 Task: Open a blank google sheet and write heading  Product price data  Add product name:-  ' TOMS Shoe, UGG  Shoe, Wolverine Shoe, Z-Coil Shoe, Adidas shoe, Gucci T-shirt, Louis Vuitton bag, Zara Shirt, H&M jeans, Chanel perfume. ' in May Last week sales are  5000 to 5050. product price in between:-  5000 to 10000. Save page auditingSalesSummary
Action: Mouse moved to (921, 66)
Screenshot: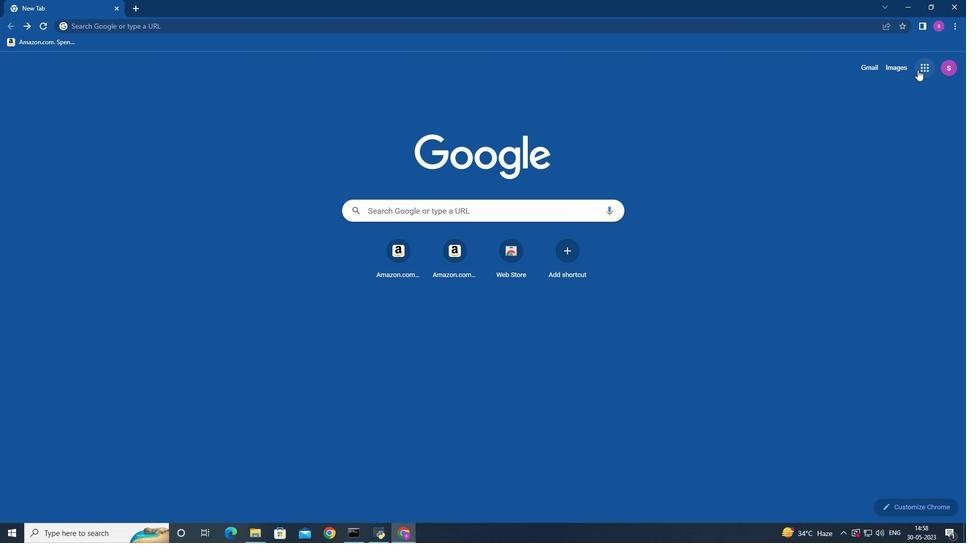 
Action: Mouse pressed left at (921, 66)
Screenshot: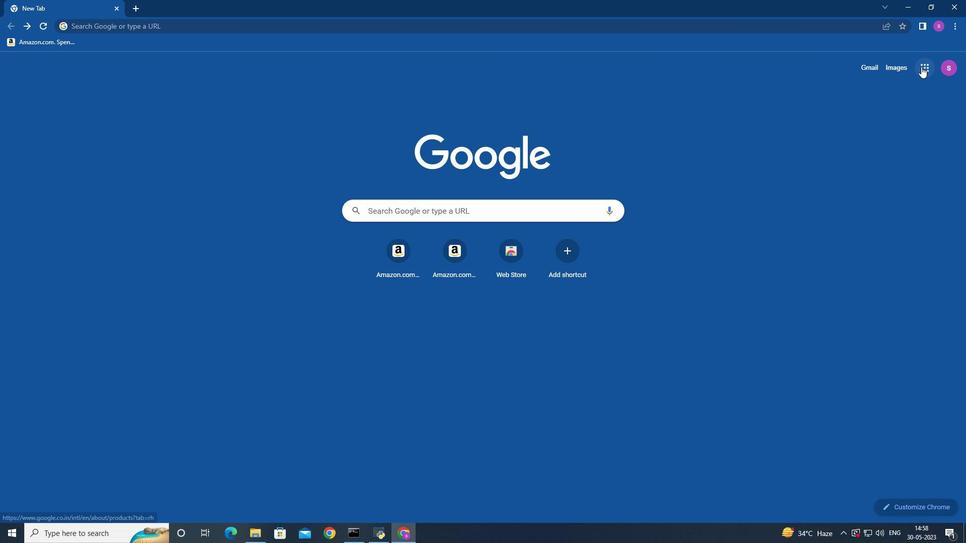 
Action: Mouse moved to (904, 150)
Screenshot: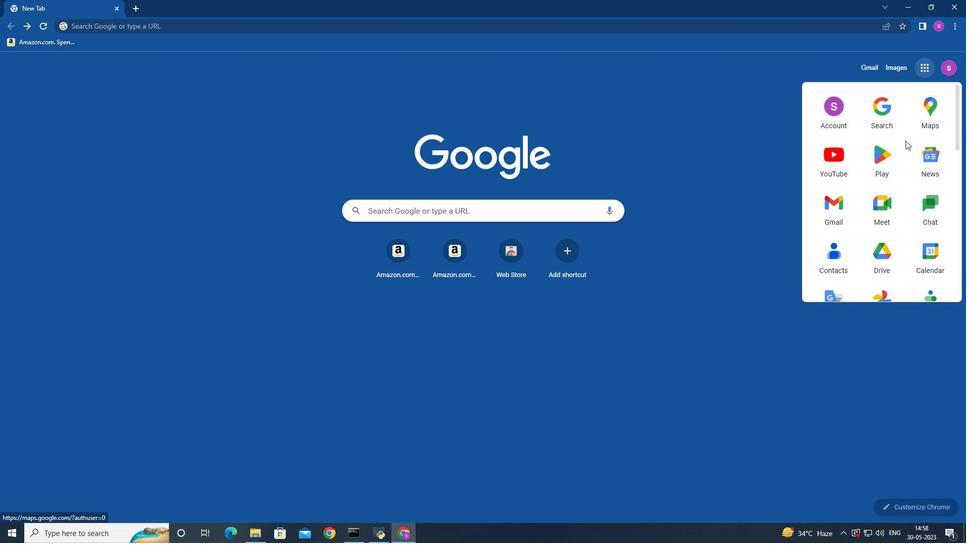 
Action: Mouse scrolled (904, 150) with delta (0, 0)
Screenshot: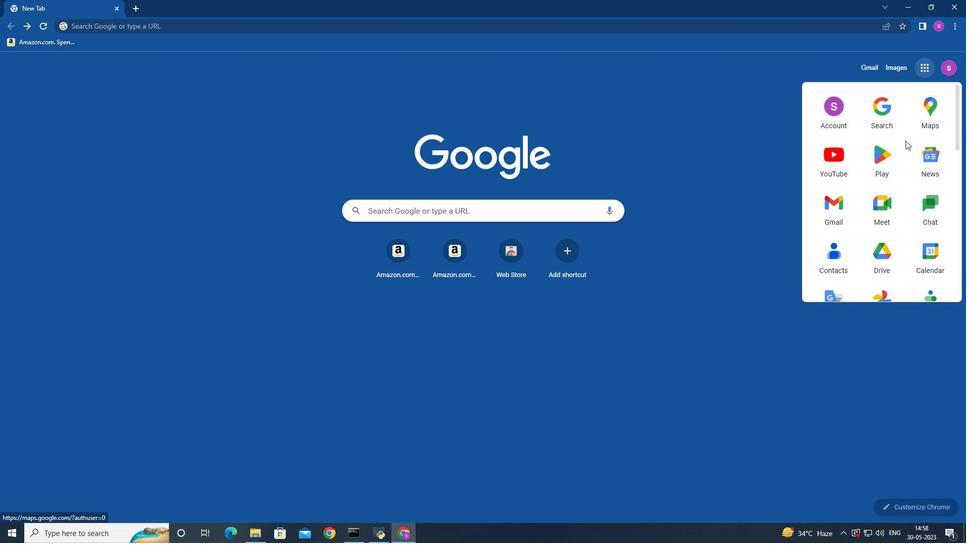 
Action: Mouse moved to (904, 151)
Screenshot: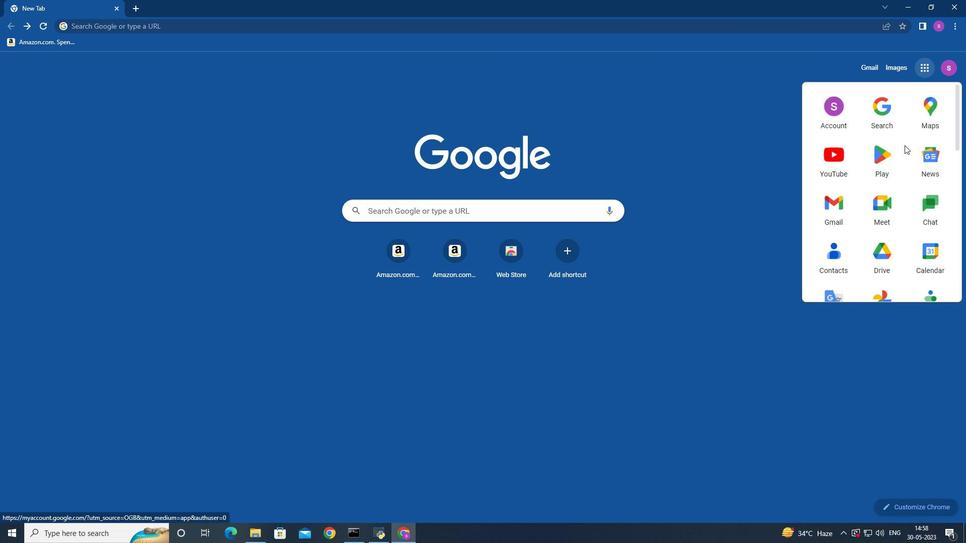 
Action: Mouse scrolled (904, 150) with delta (0, 0)
Screenshot: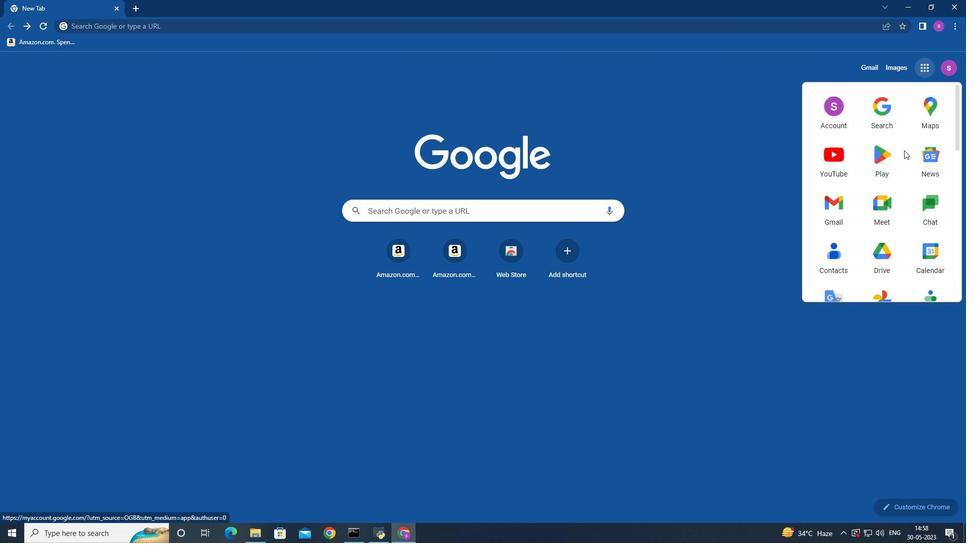 
Action: Mouse moved to (904, 150)
Screenshot: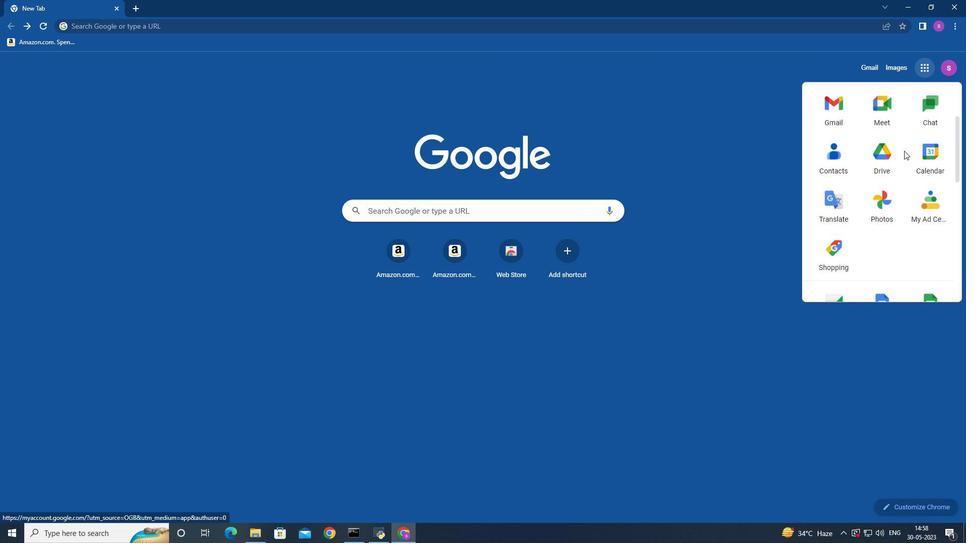
Action: Mouse scrolled (904, 150) with delta (0, 0)
Screenshot: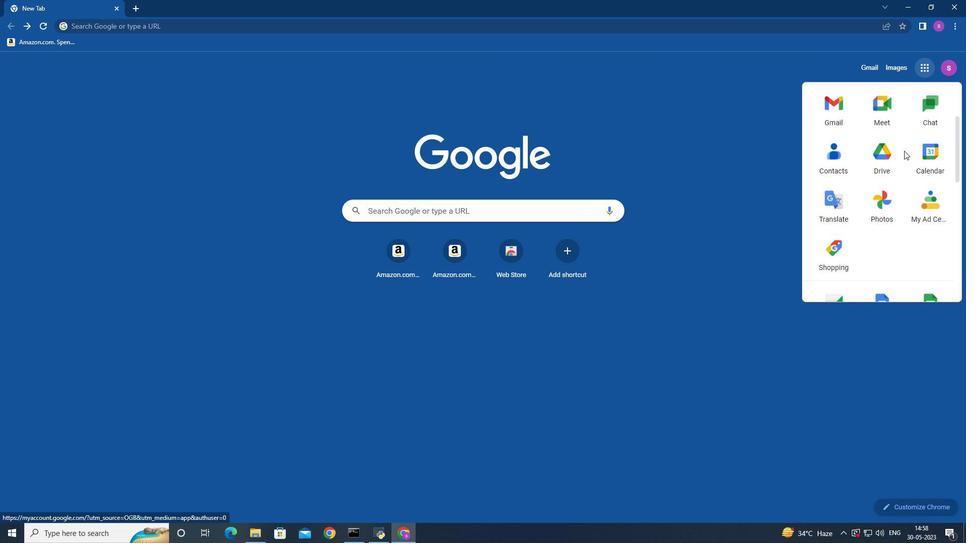 
Action: Mouse moved to (904, 150)
Screenshot: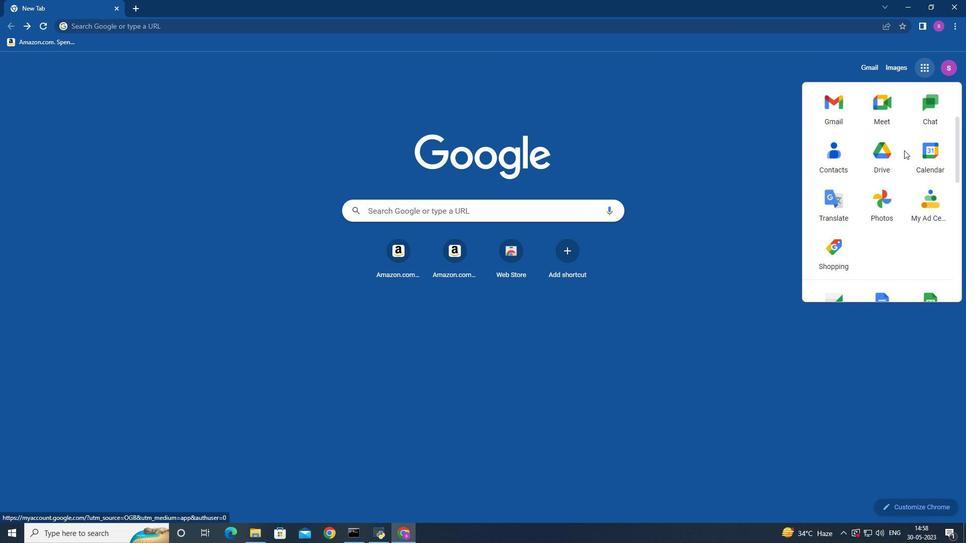 
Action: Mouse scrolled (904, 149) with delta (0, 0)
Screenshot: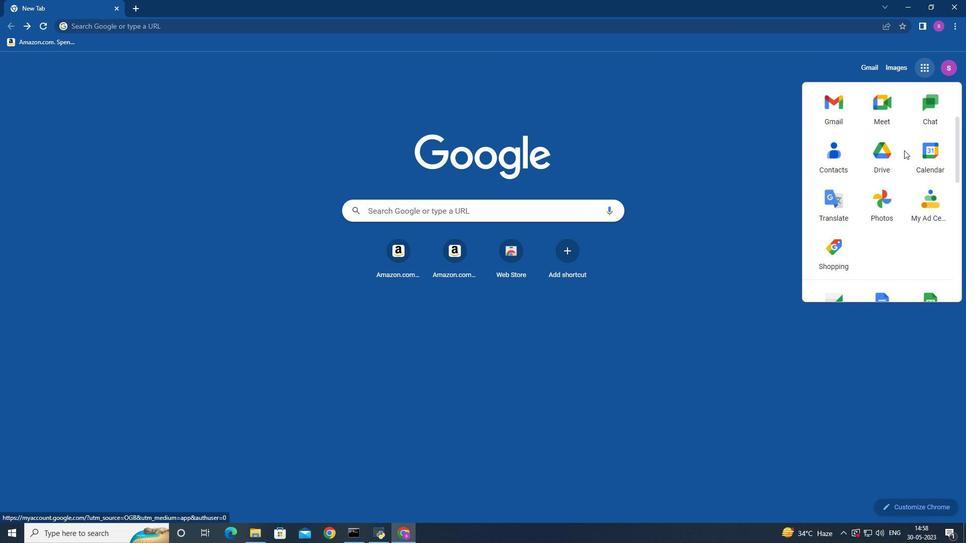 
Action: Mouse moved to (933, 199)
Screenshot: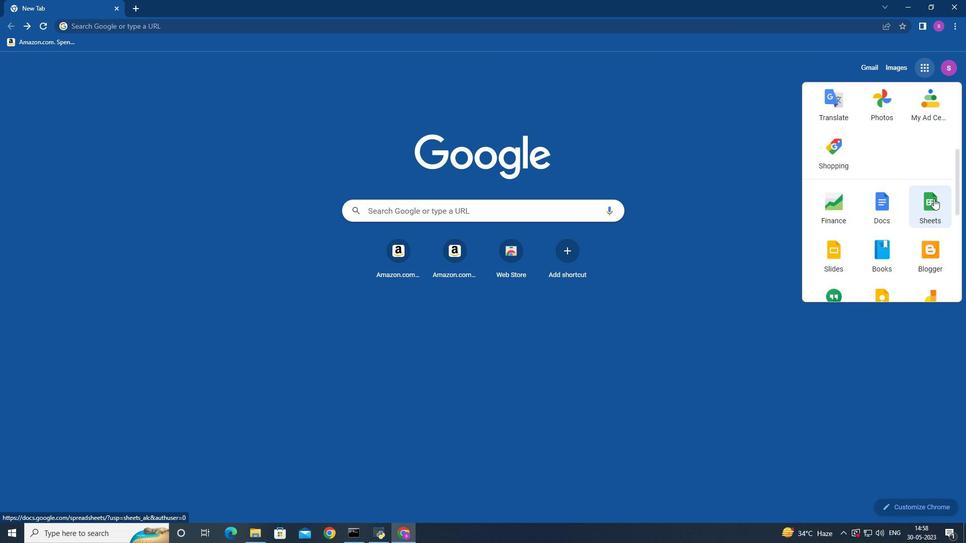 
Action: Mouse pressed left at (933, 199)
Screenshot: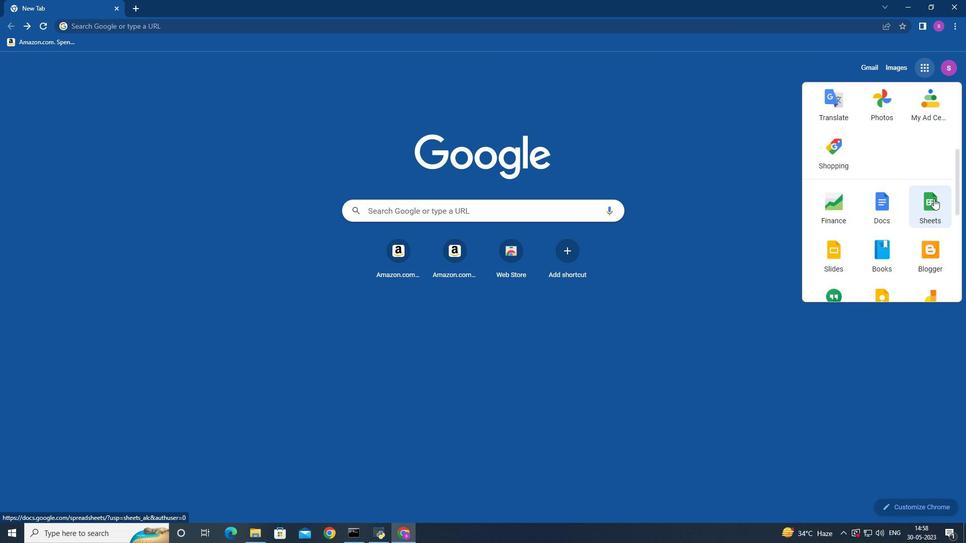
Action: Mouse moved to (229, 133)
Screenshot: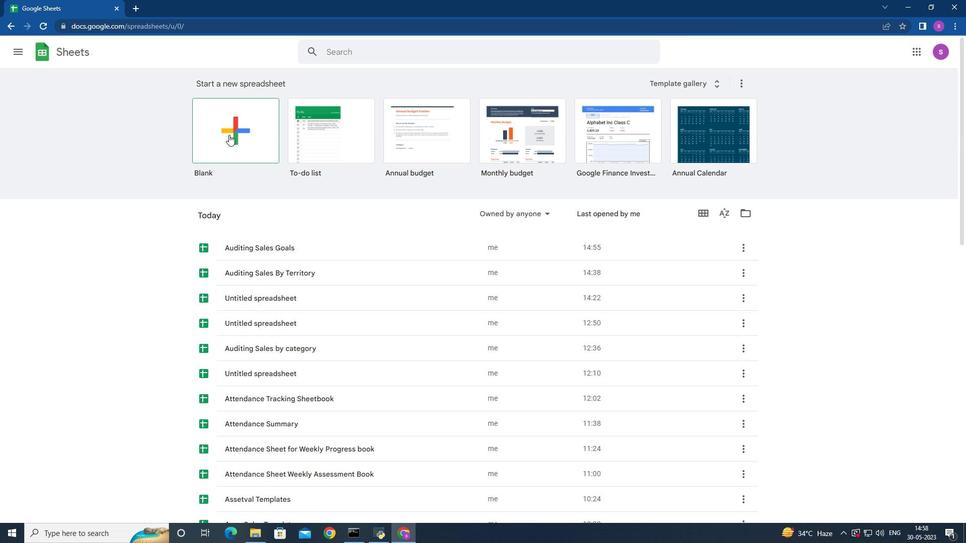 
Action: Mouse pressed left at (229, 133)
Screenshot: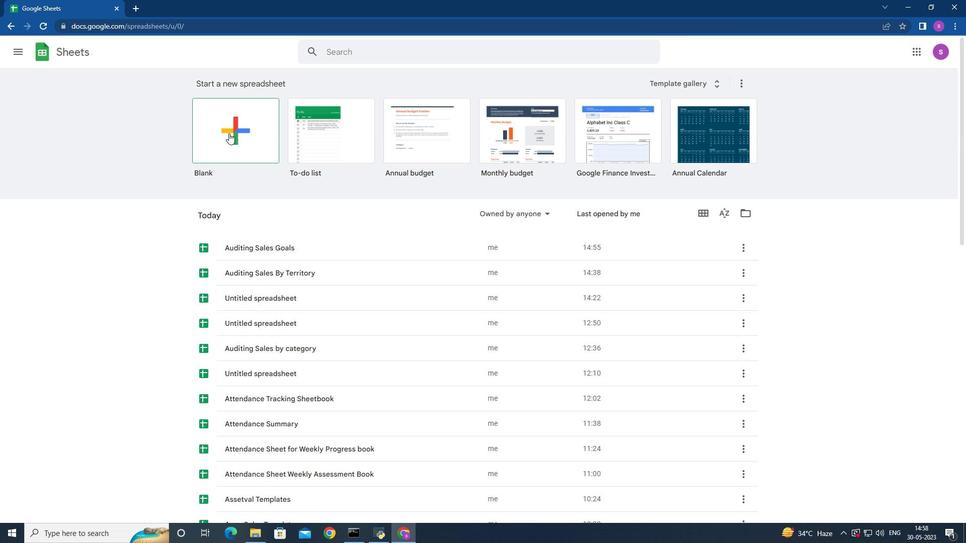 
Action: Mouse moved to (352, 132)
Screenshot: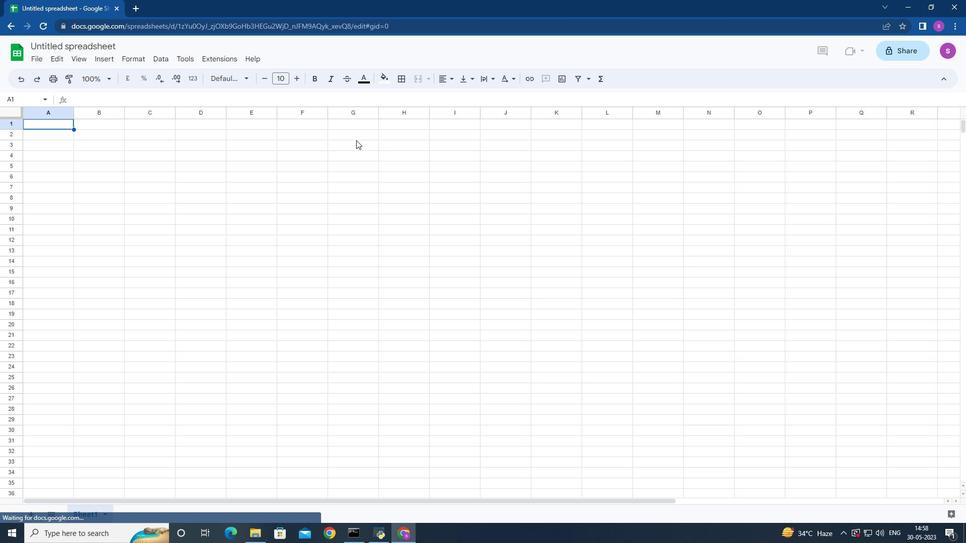 
Action: Mouse pressed left at (352, 132)
Screenshot: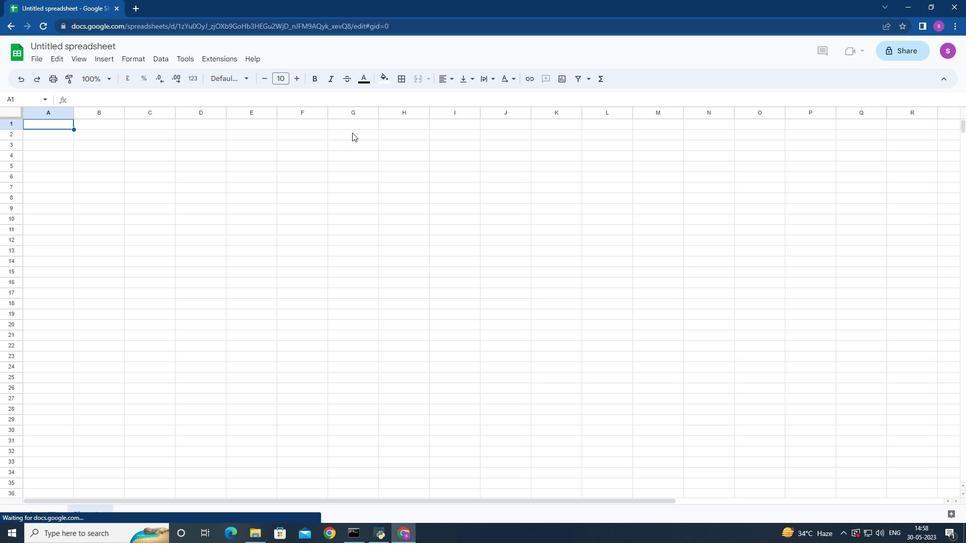 
Action: Mouse moved to (352, 132)
Screenshot: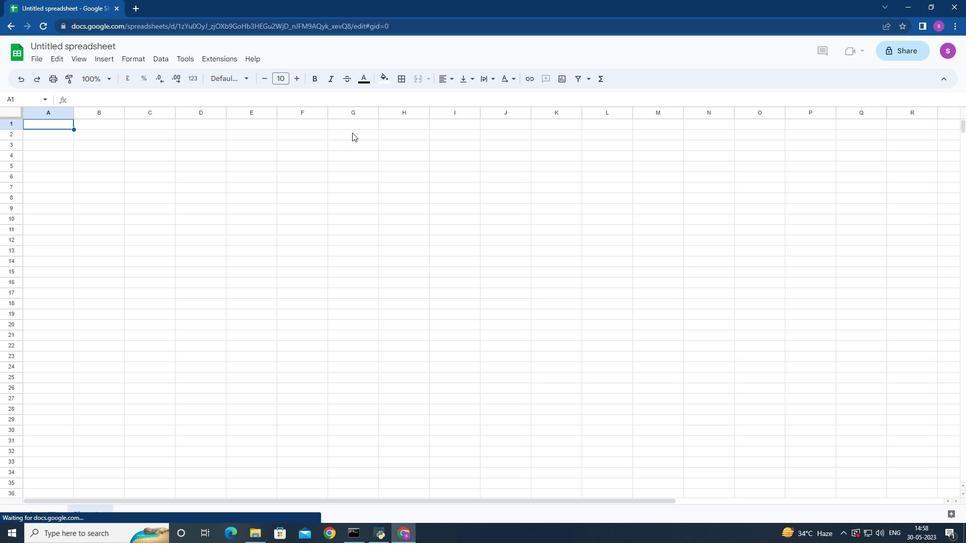 
Action: Key pressed <Key.shift>Product<Key.space><Key.shift>Price<Key.space>data<Key.down><Key.left><Key.left><Key.down>
Screenshot: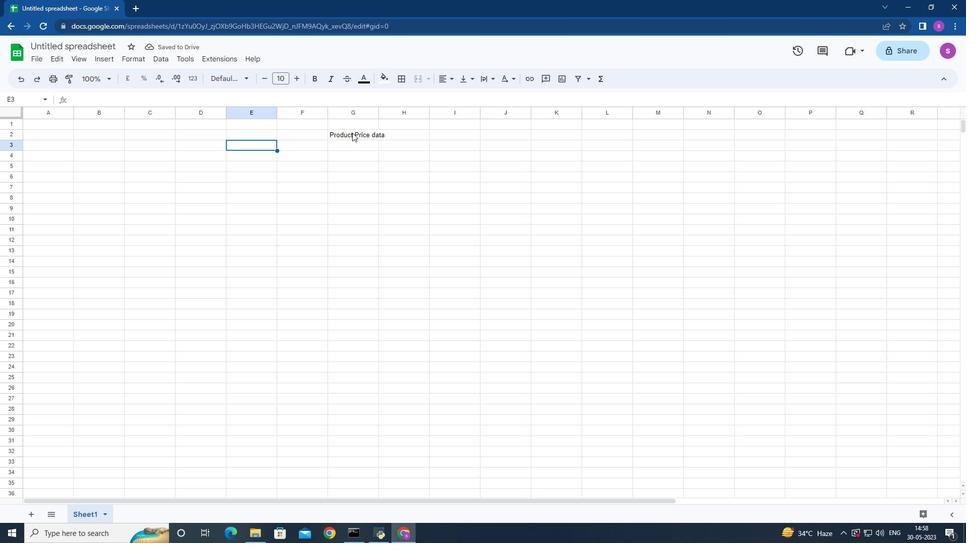 
Action: Mouse moved to (228, 167)
Screenshot: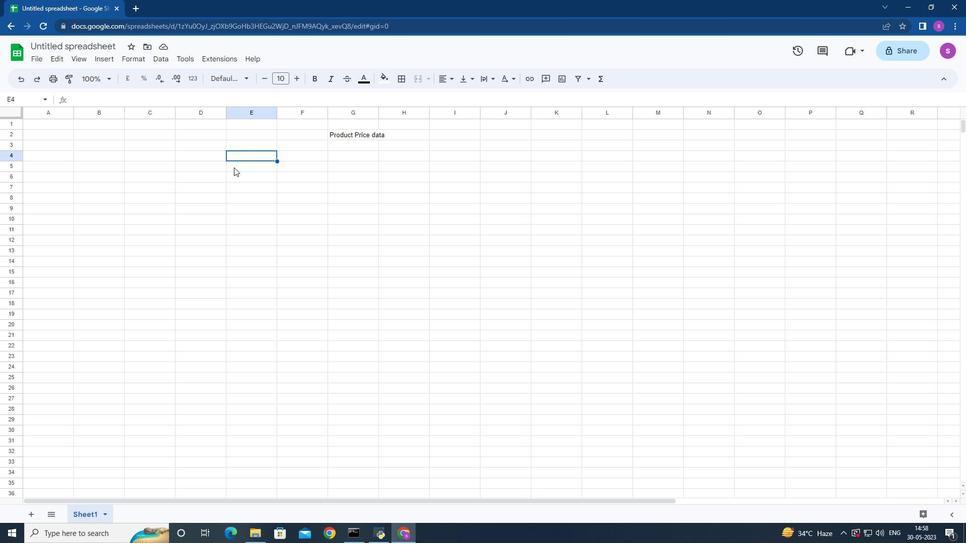 
Action: Key pressed <Key.shift>Product<Key.space>name<Key.down><Key.shift>TOMS<Key.space><Key.shift>S<Key.backspace>shoe<Key.down>
Screenshot: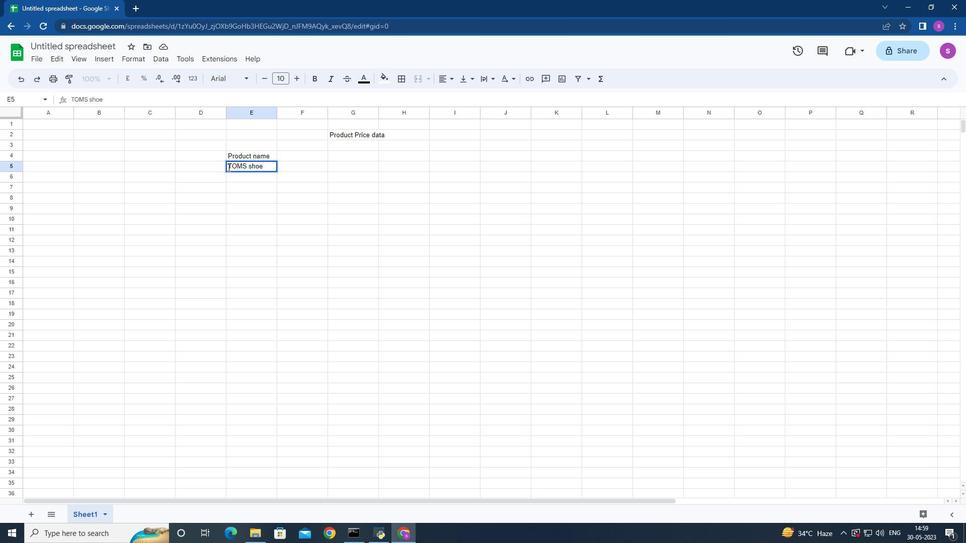 
Action: Mouse moved to (336, 212)
Screenshot: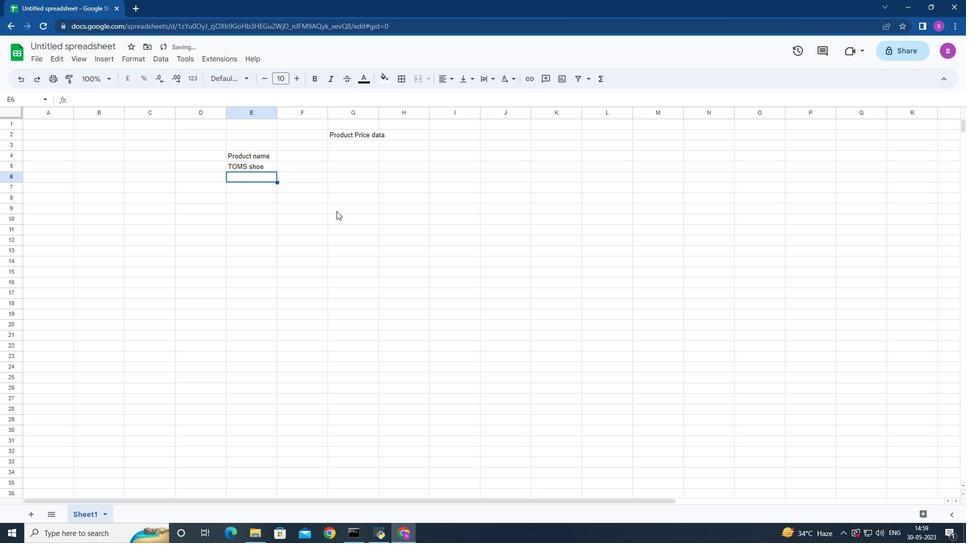 
Action: Key pressed <Key.shift>UGG<Key.space>shoe<Key.down><Key.shift>Wolverine<Key.space>shoe<Key.down><Key.shift>Z-<Key.shift>Coil<Key.space>shoe<Key.down><Key.shift>Adidas<Key.space>shoe<Key.down><Key.shift><Key.shift><Key.shift><Key.shift><Key.shift><Key.shift><Key.shift>Guccu<Key.backspace>i<Key.space><Key.shift>T-shirt<Key.down><Key.shift>Louis<Key.space><Key.shift>Vuitton<Key.space>bag<Key.down><Key.shift>Zara<Key.space><Key.shift>Shirt<Key.down><Key.shift>H&M<Key.space>jeans<Key.down><Key.shift>Chanel<Key.space><Key.shift>P<Key.backspace>perfume<Key.down><Key.right><Key.up><Key.up><Key.up><Key.up><Key.up><Key.up><Key.up><Key.up><Key.up><Key.up>
Screenshot: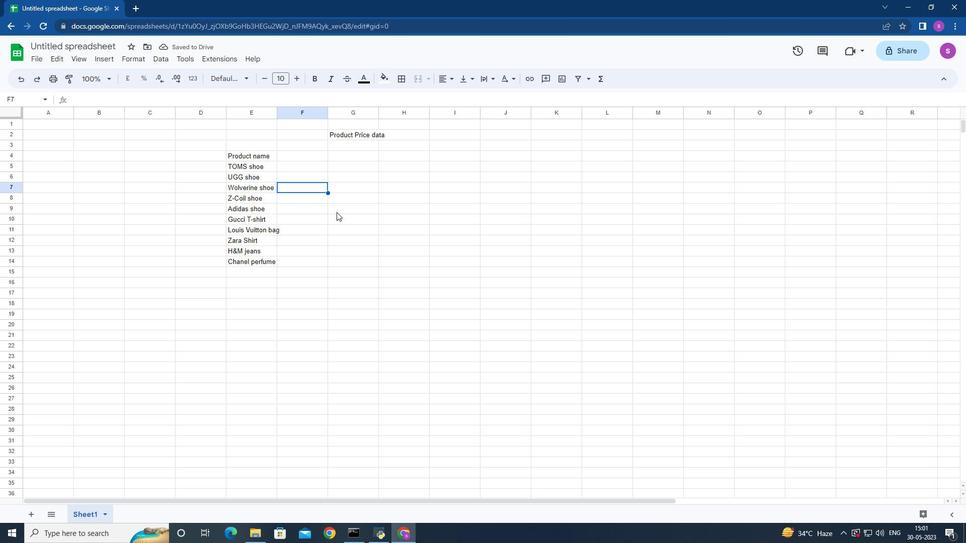 
Action: Mouse moved to (311, 178)
Screenshot: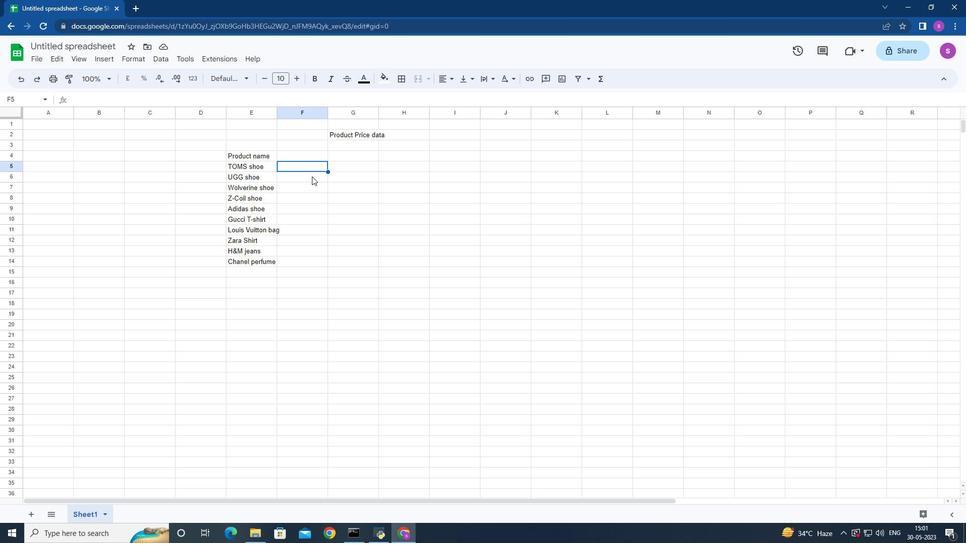 
Action: Key pressed <Key.shift>May<Key.space>sales<Key.down>
Screenshot: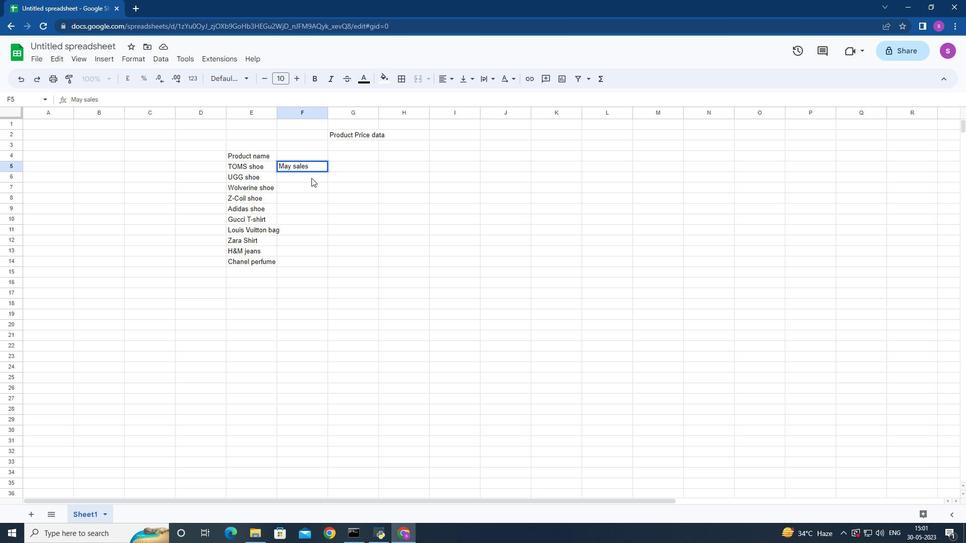 
Action: Mouse moved to (339, 289)
Screenshot: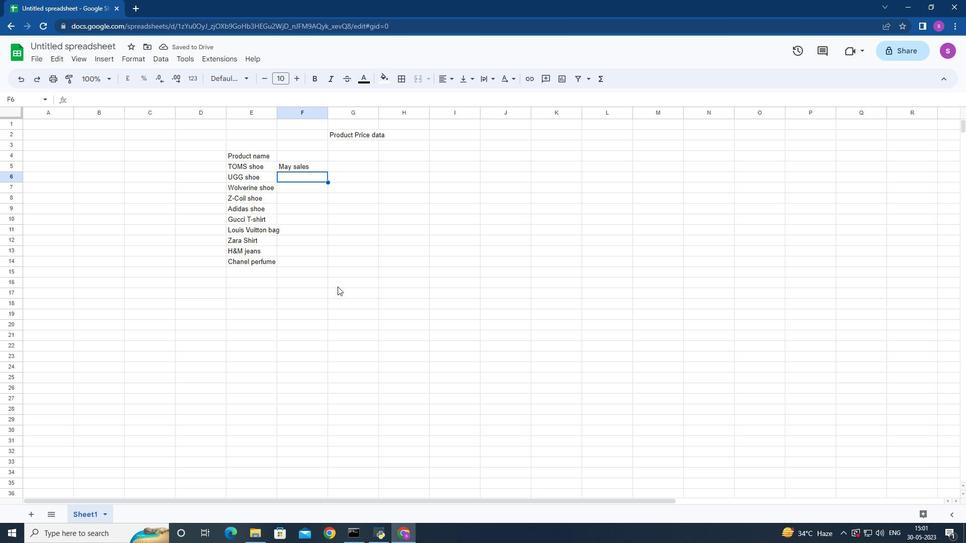 
Action: Key pressed 5000<Key.down>5001<Key.down>5002<Key.down>5005<Key.down>5006<Key.down>5010<Key.down>
Screenshot: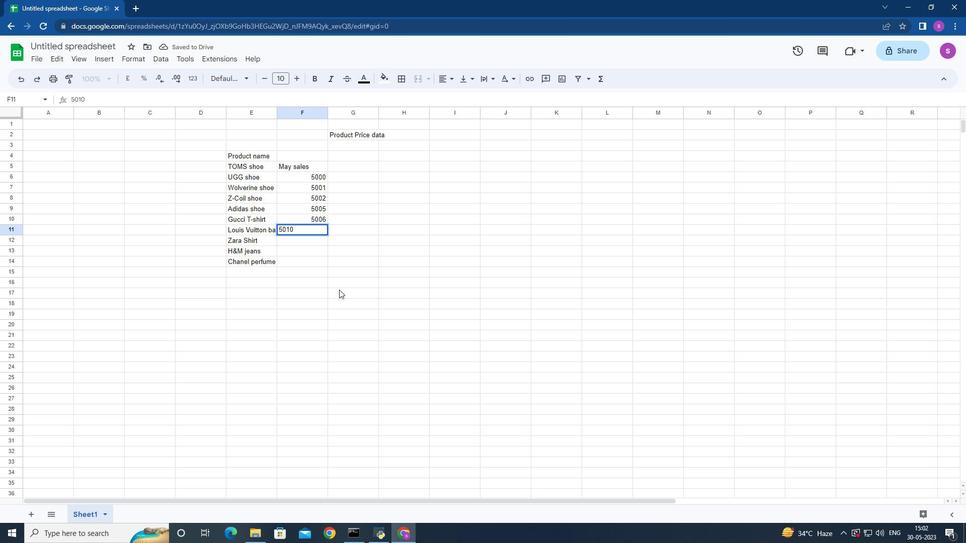 
Action: Mouse moved to (278, 113)
Screenshot: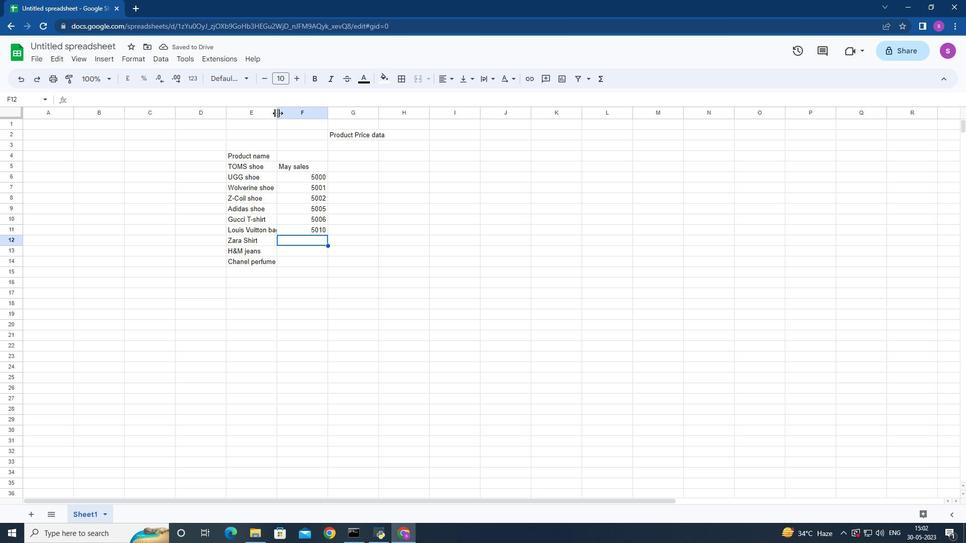 
Action: Mouse pressed left at (278, 113)
Screenshot: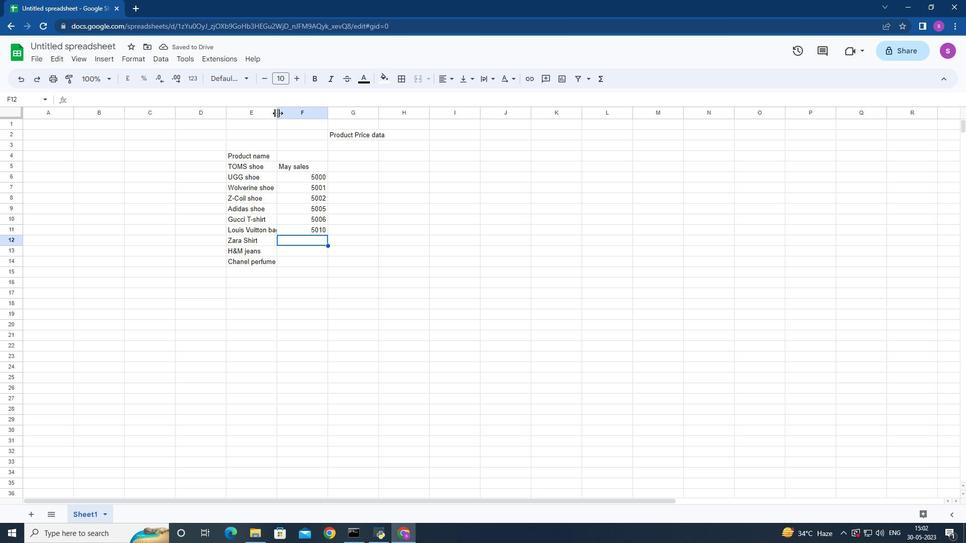 
Action: Mouse moved to (323, 253)
Screenshot: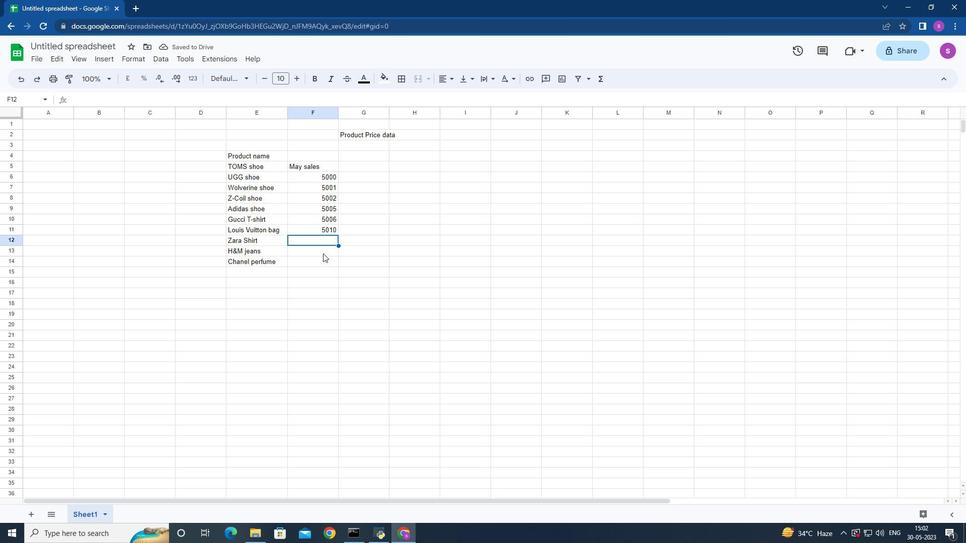 
Action: Key pressed 5015<Key.down>5030<Key.down>5050<Key.down><Key.right><Key.up><Key.up><Key.up><Key.up><Key.up><Key.up><Key.up><Key.up><Key.up><Key.up>
Screenshot: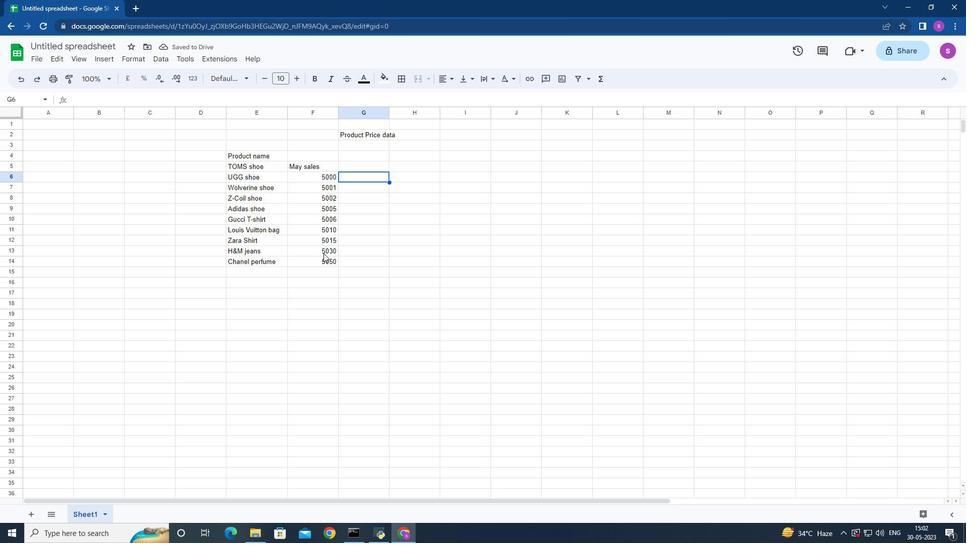 
Action: Mouse moved to (381, 253)
Screenshot: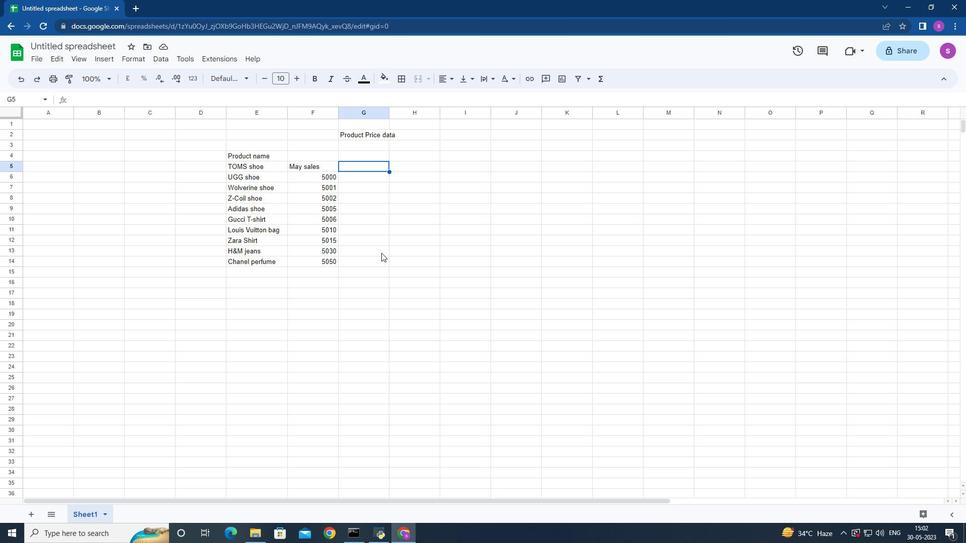
Action: Key pressed <Key.shift>Product<Key.space><Key.shift>price<Key.down>5000<Key.down>6000<Key.down>65000<Key.backspace><Key.down>7000<Key.down>7500<Key.down>8000<Key.down>9<Key.backspace>8500<Key.down>9000<Key.down>10000<Key.down><Key.right><Key.up><Key.up><Key.up><Key.up><Key.up><Key.up><Key.up><Key.up><Key.up><Key.up><Key.left>
Screenshot: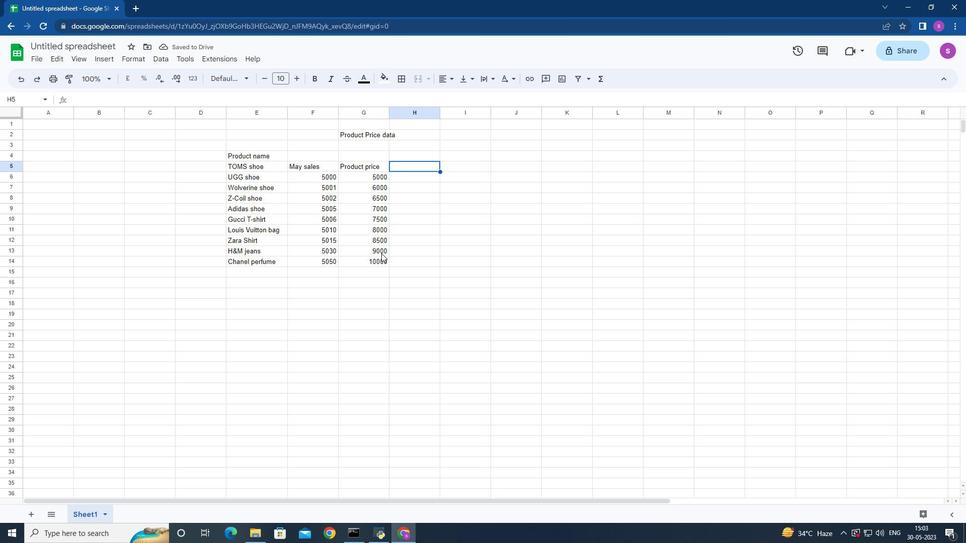 
Action: Mouse moved to (89, 43)
Screenshot: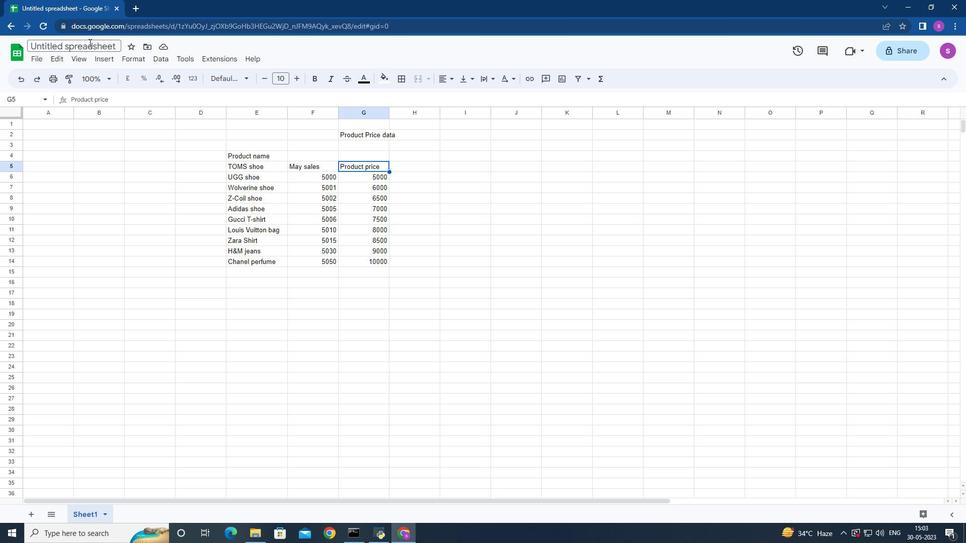 
Action: Mouse pressed left at (89, 43)
Screenshot: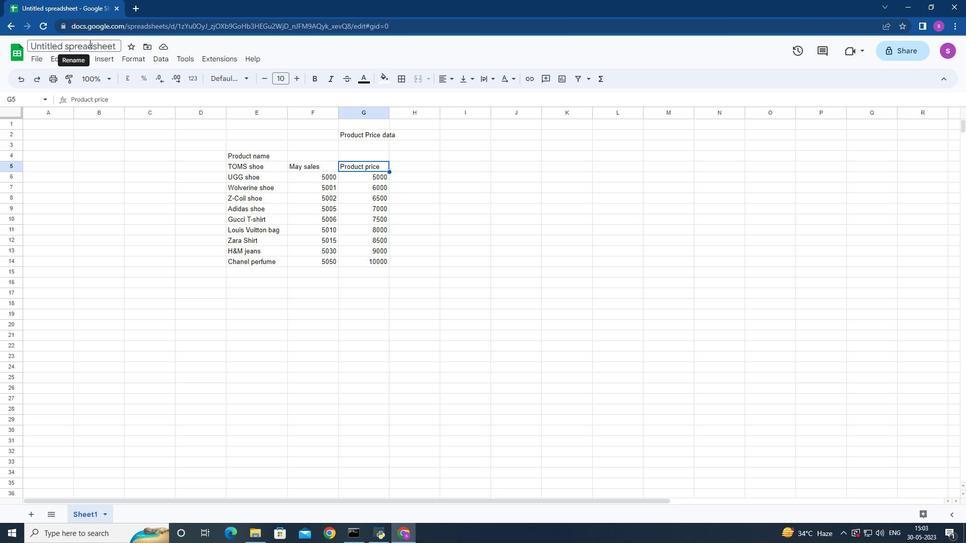 
Action: Key pressed <Key.backspace><Key.shift>Auditing<Key.space><Key.shift>sales<Key.space><Key.shift>Summary<Key.enter>
Screenshot: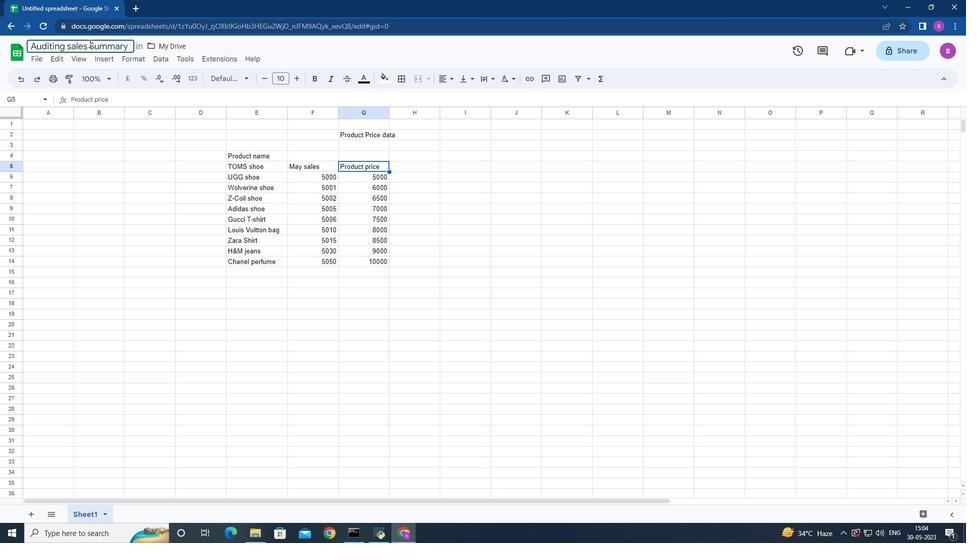
Action: Mouse moved to (412, 166)
Screenshot: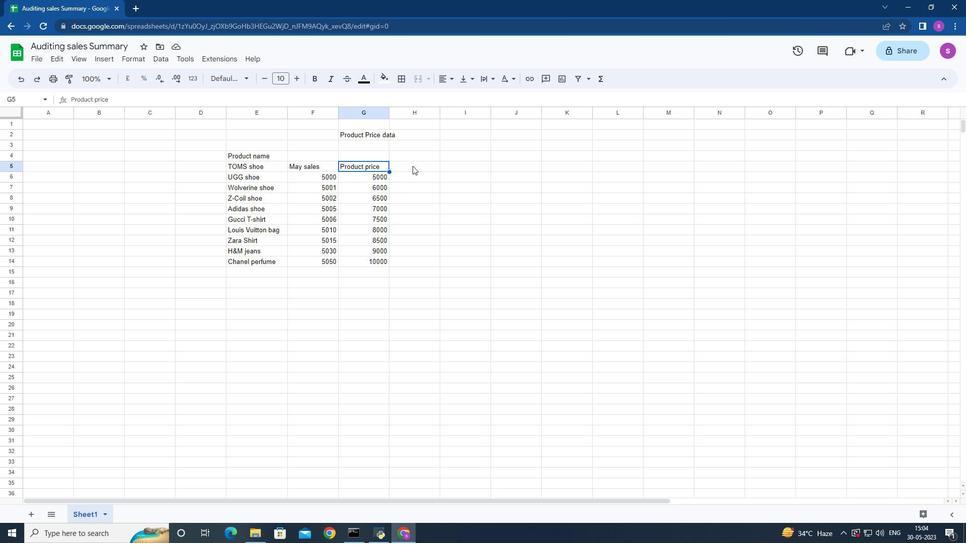 
Action: Mouse pressed left at (412, 166)
Screenshot: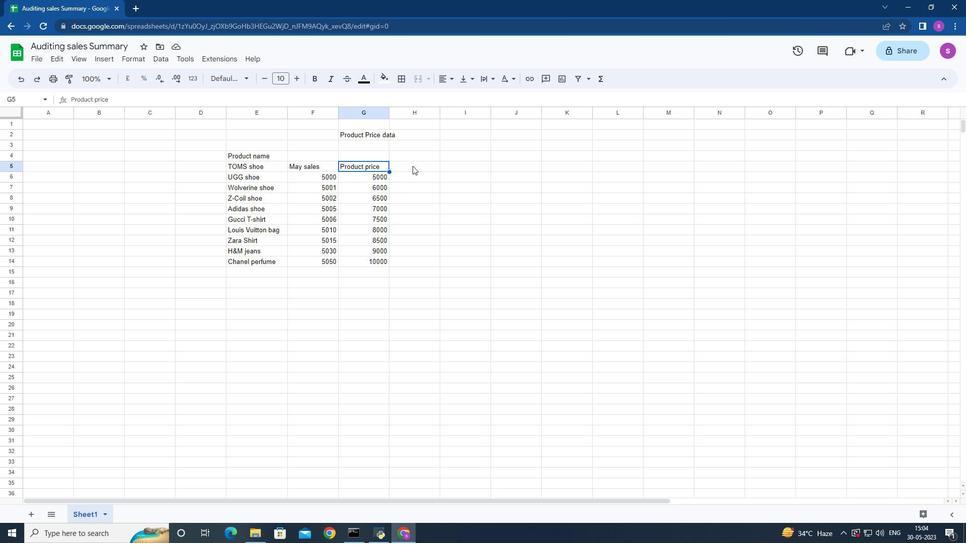 
Action: Mouse moved to (410, 222)
Screenshot: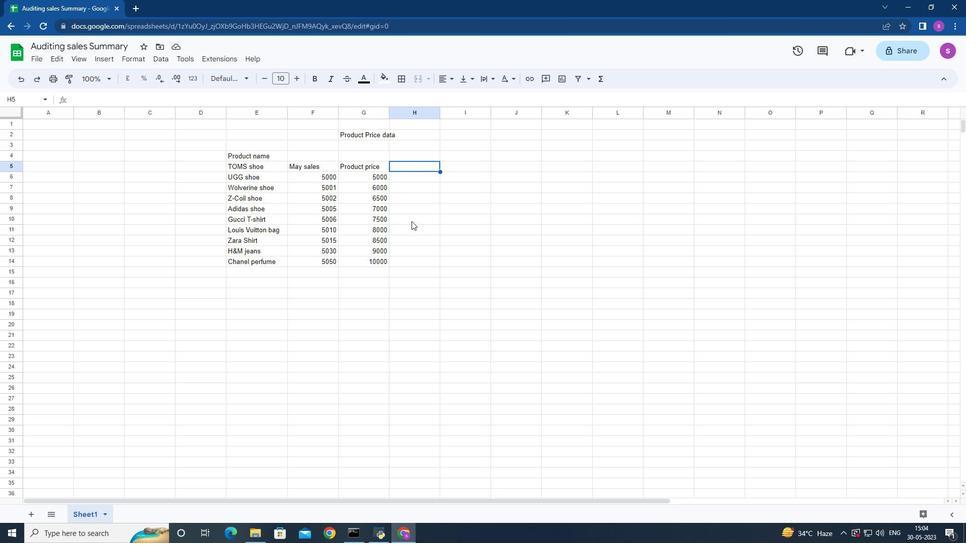 
